 Task: Set the Layer B modulation for the ISDB-T reception parameter to 8-VSB.
Action: Mouse moved to (96, 12)
Screenshot: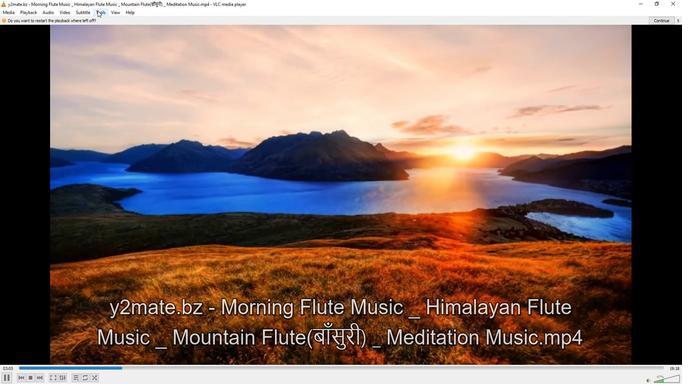 
Action: Mouse pressed left at (96, 12)
Screenshot: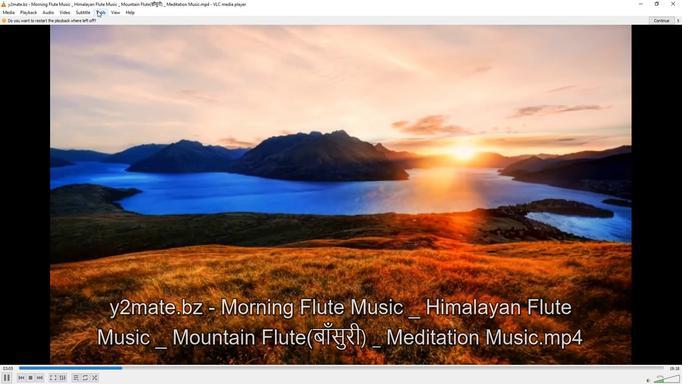 
Action: Mouse moved to (104, 97)
Screenshot: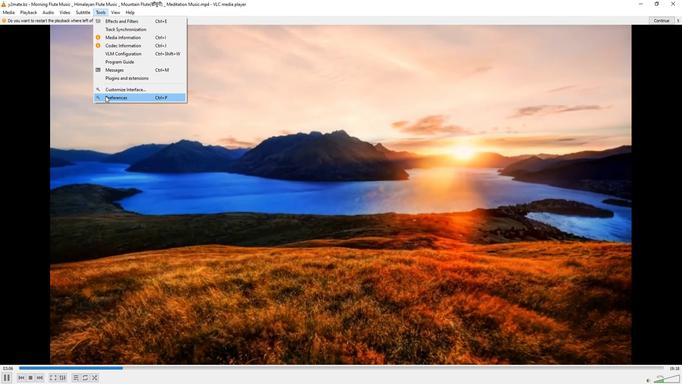 
Action: Mouse pressed left at (104, 97)
Screenshot: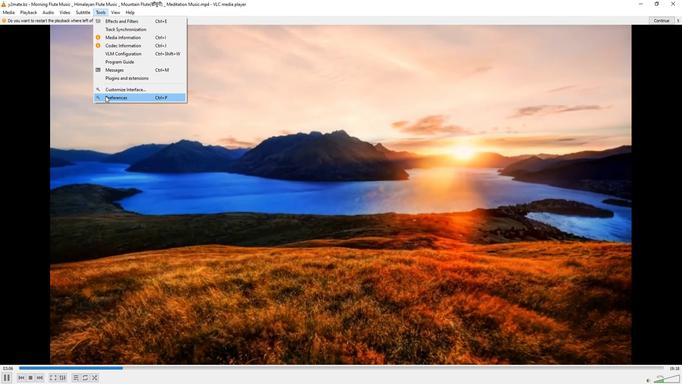 
Action: Mouse moved to (226, 312)
Screenshot: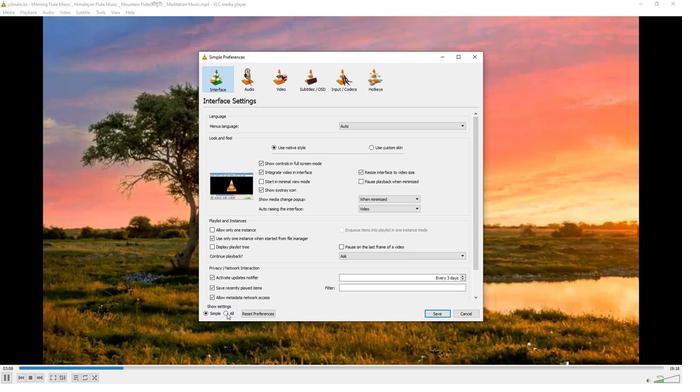 
Action: Mouse pressed left at (226, 312)
Screenshot: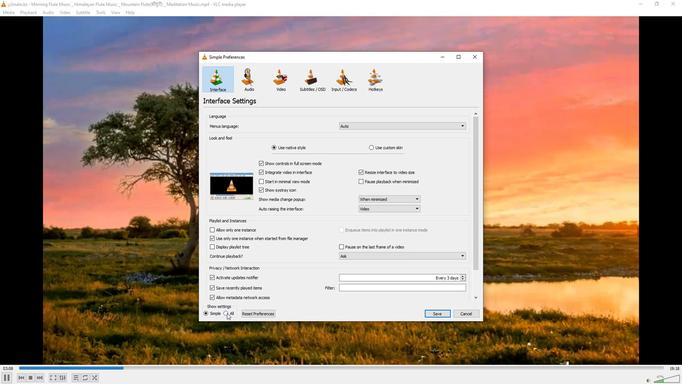 
Action: Mouse moved to (216, 193)
Screenshot: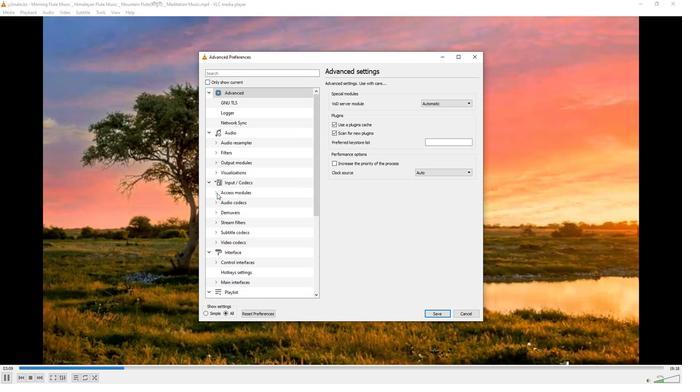 
Action: Mouse pressed left at (216, 193)
Screenshot: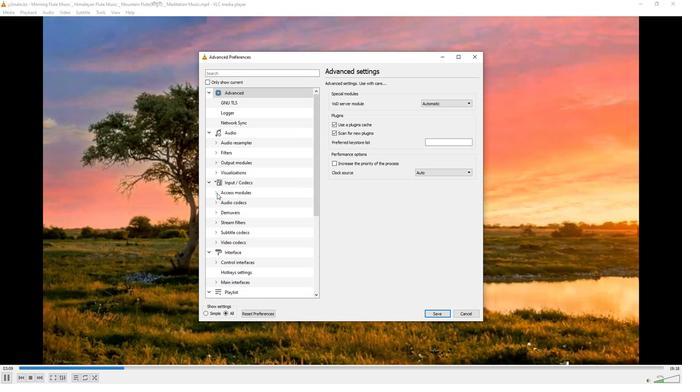 
Action: Mouse moved to (229, 248)
Screenshot: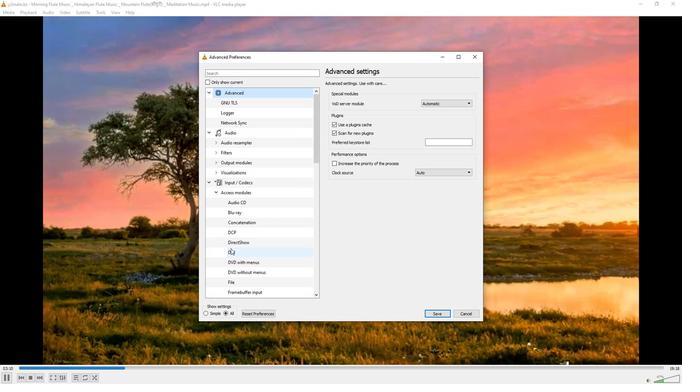 
Action: Mouse pressed left at (229, 248)
Screenshot: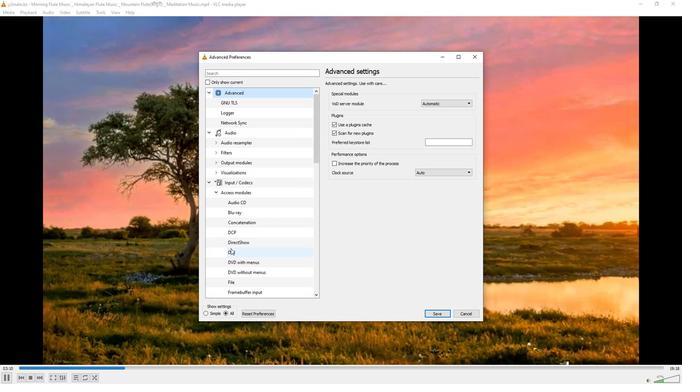 
Action: Mouse moved to (455, 272)
Screenshot: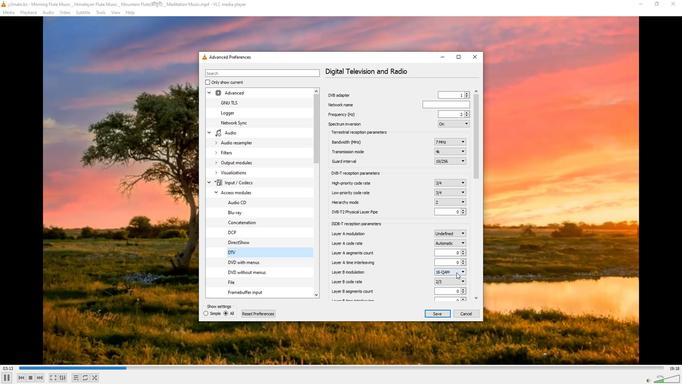 
Action: Mouse pressed left at (455, 272)
Screenshot: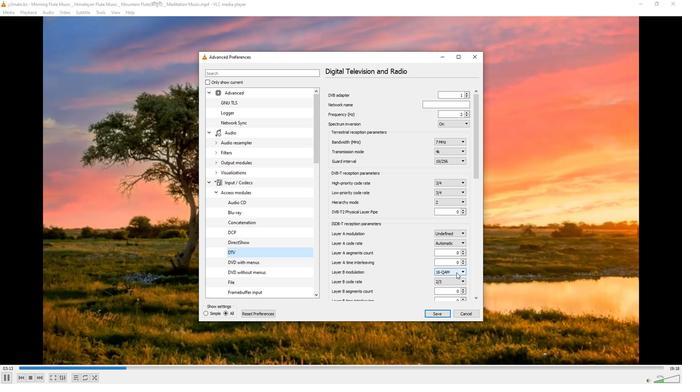 
Action: Mouse moved to (453, 282)
Screenshot: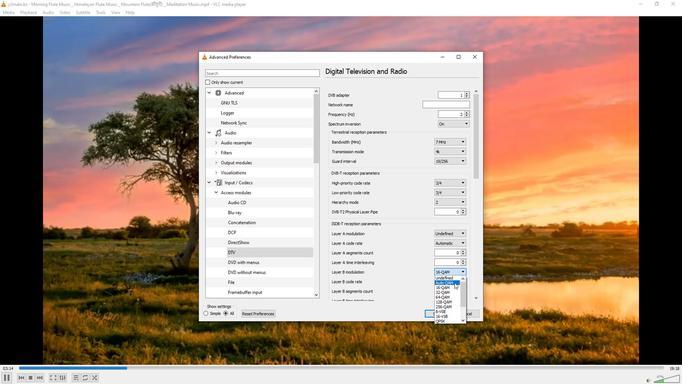 
Action: Mouse scrolled (453, 281) with delta (0, 0)
Screenshot: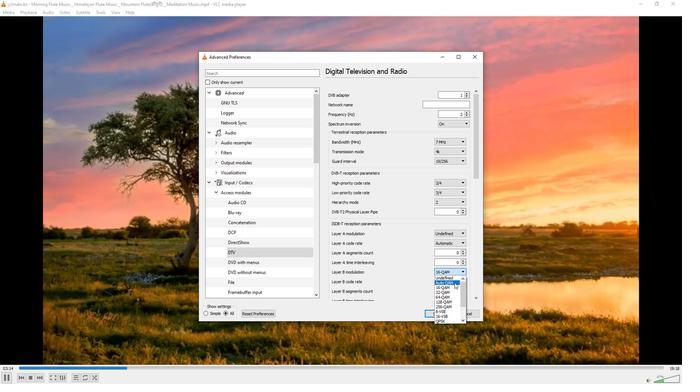 
Action: Mouse moved to (447, 297)
Screenshot: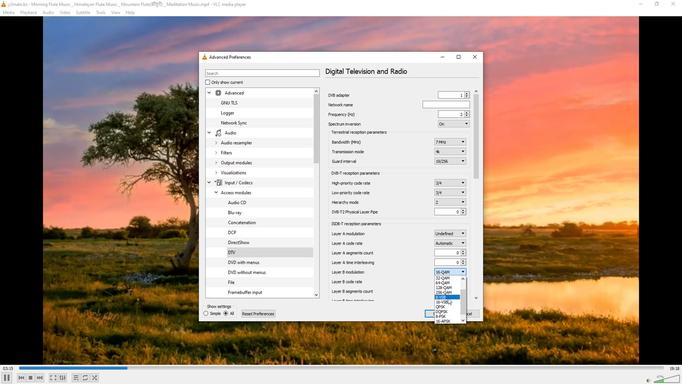 
Action: Mouse pressed left at (447, 297)
Screenshot: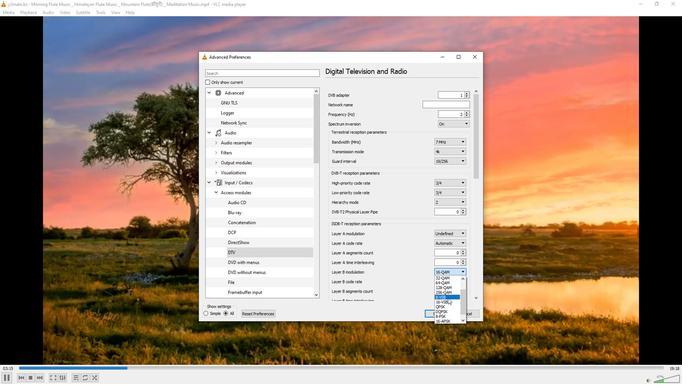 
Action: Mouse moved to (425, 285)
Screenshot: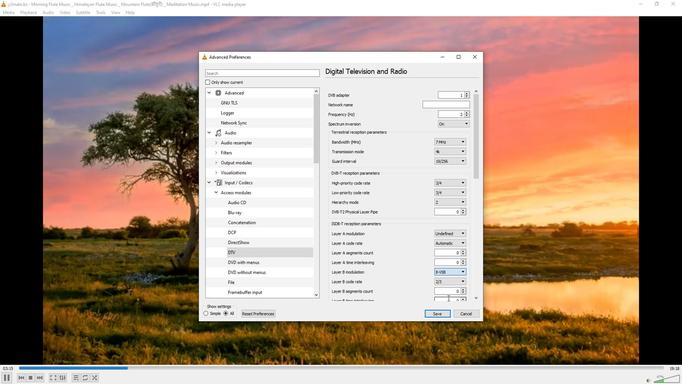 
